 Task: Add a signature Cole Ward containing 'With thanks and best wishes, Cole Ward' to email address softage.1@softage.net and add a folder Onboarding
Action: Mouse moved to (538, 697)
Screenshot: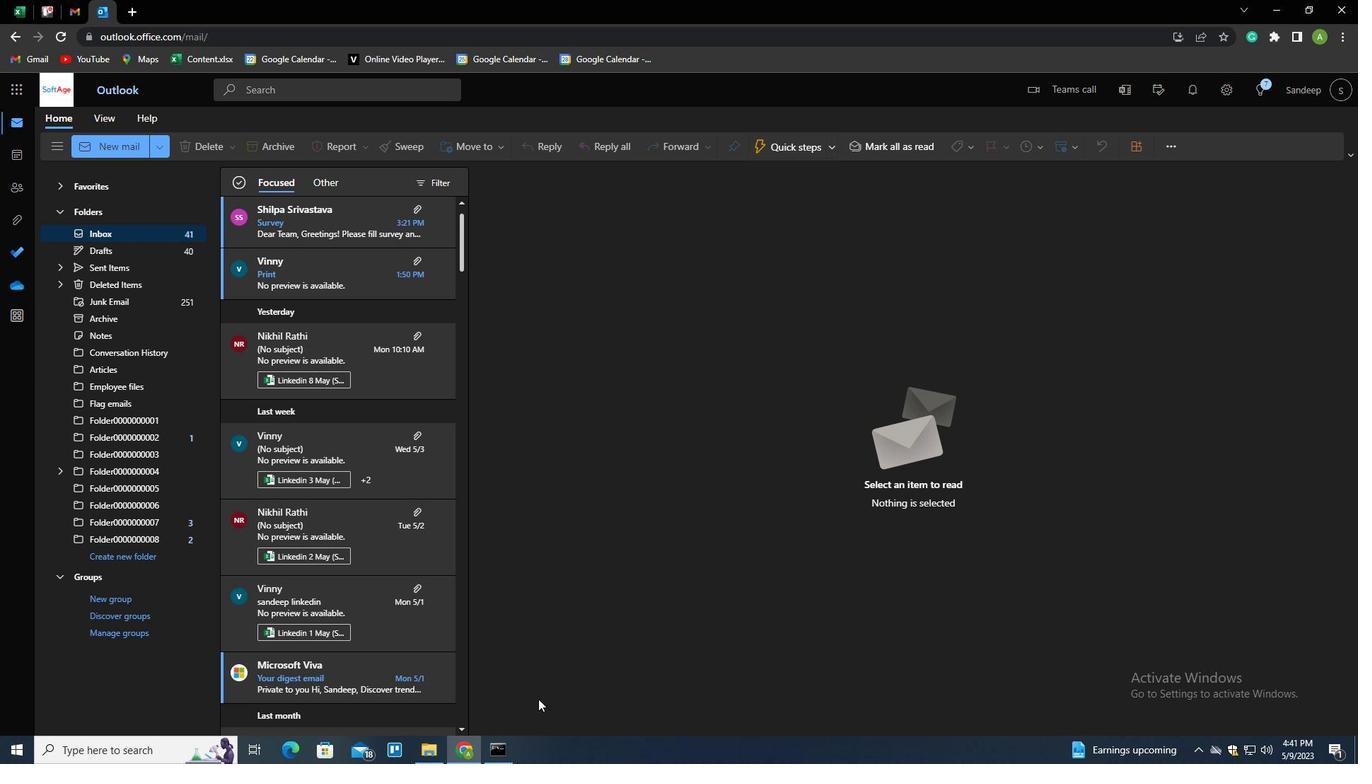 
Action: Key pressed n
Screenshot: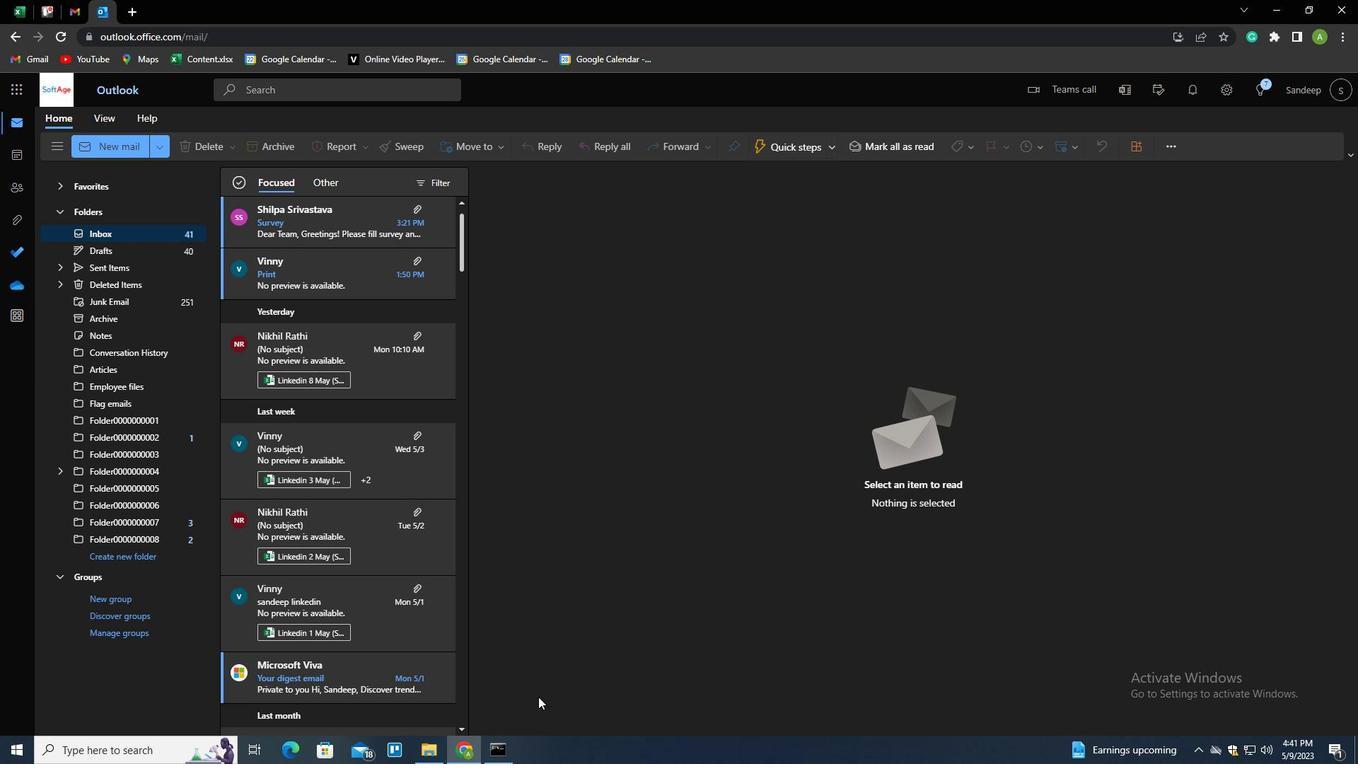 
Action: Mouse moved to (943, 147)
Screenshot: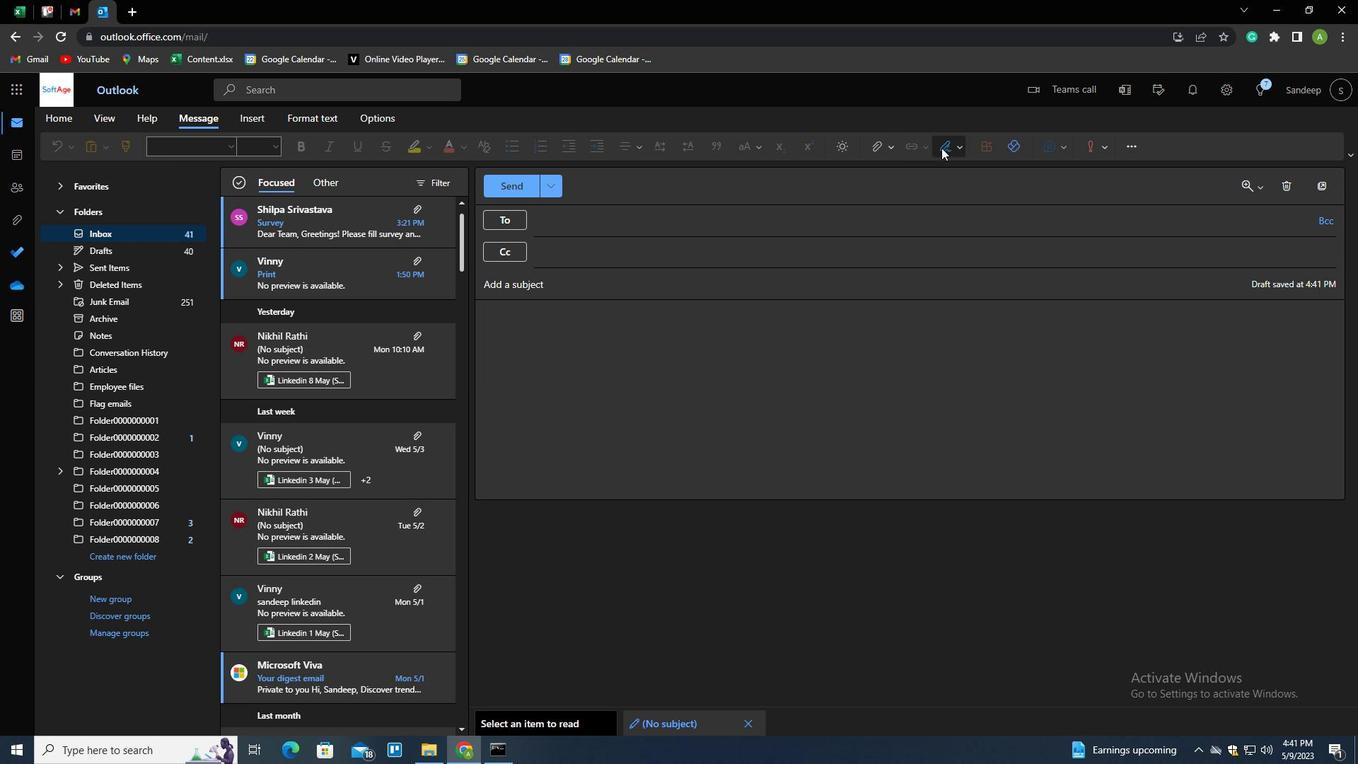 
Action: Mouse pressed left at (943, 147)
Screenshot: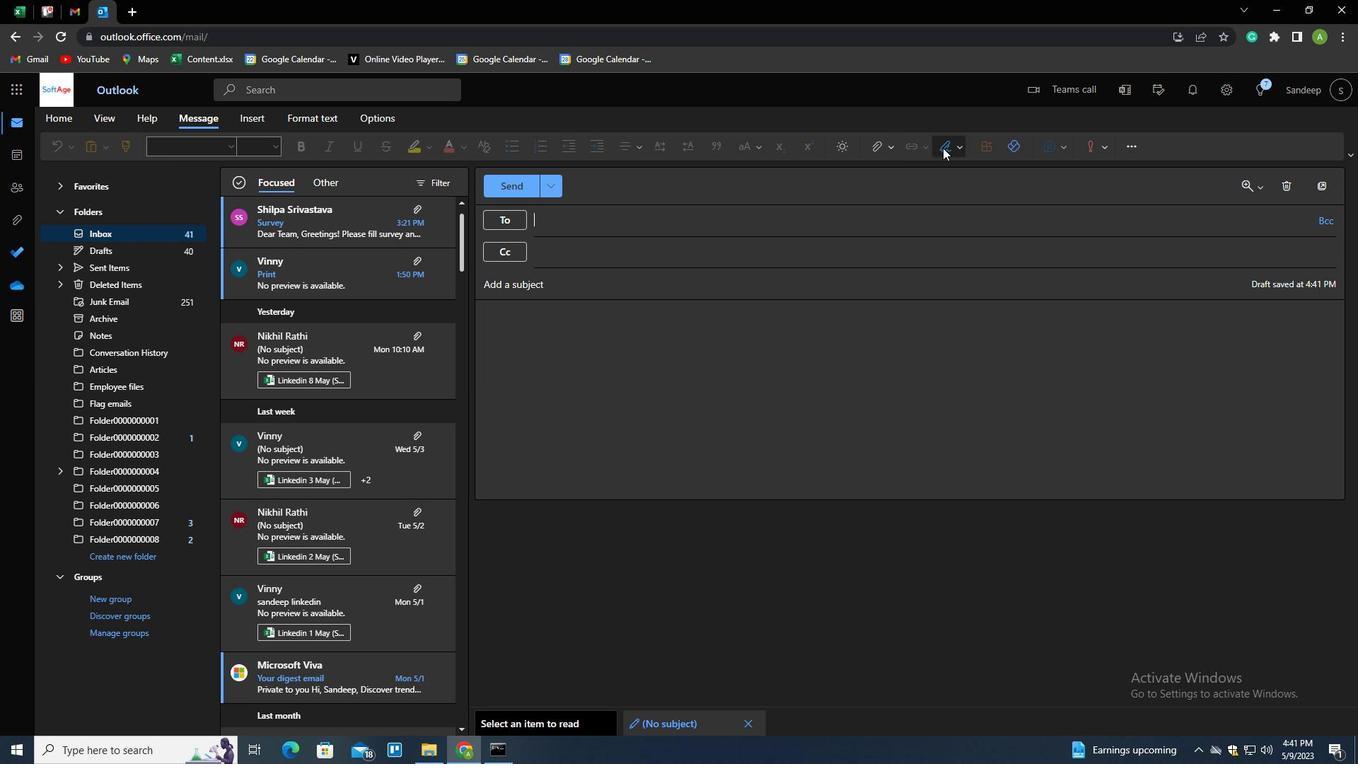 
Action: Mouse moved to (929, 174)
Screenshot: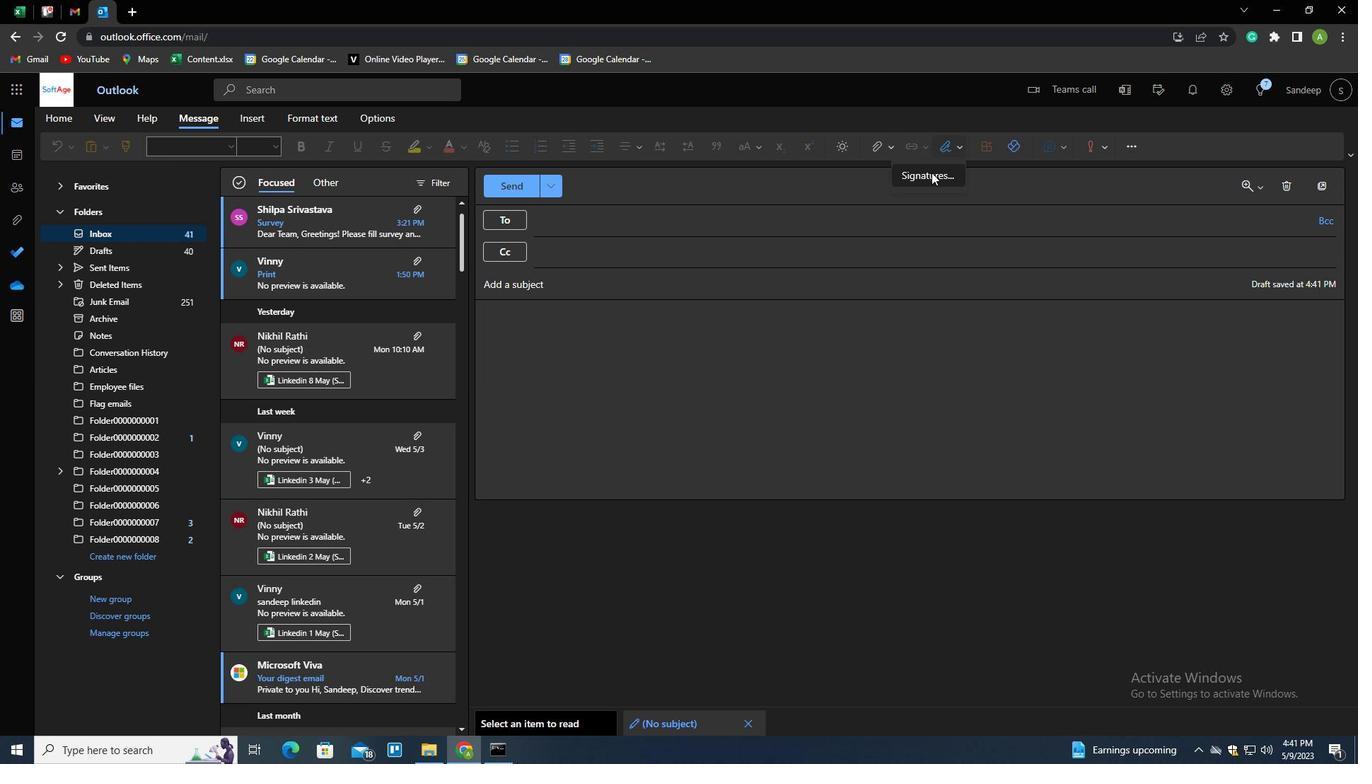 
Action: Mouse pressed left at (929, 174)
Screenshot: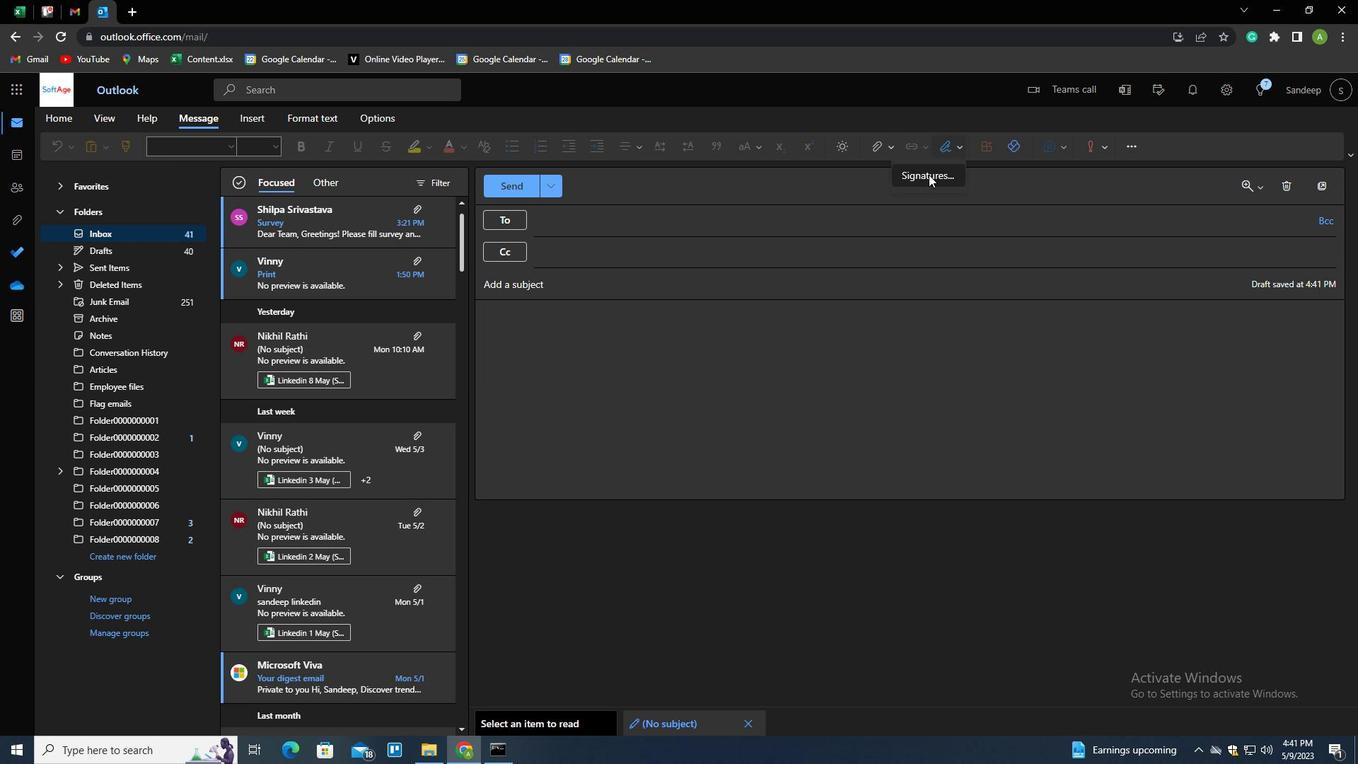 
Action: Mouse moved to (701, 266)
Screenshot: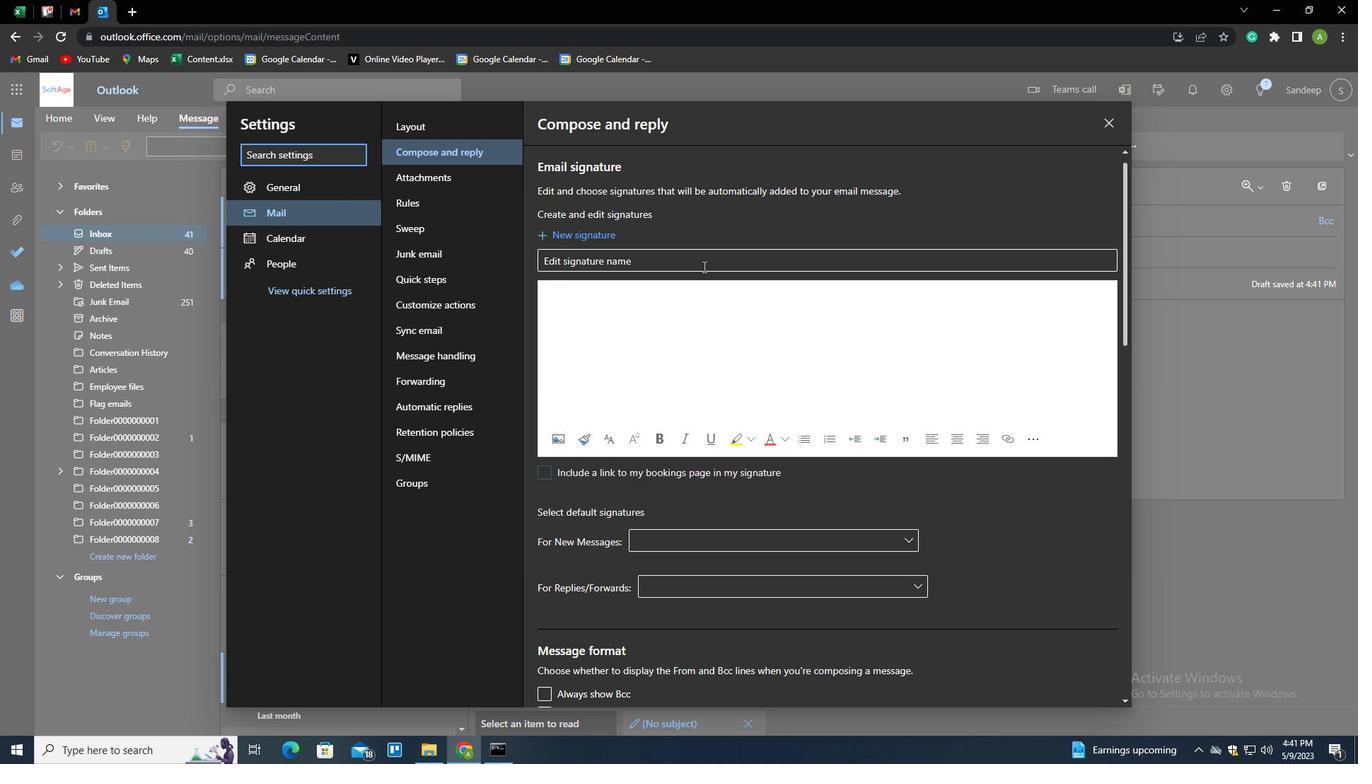 
Action: Mouse pressed left at (701, 266)
Screenshot: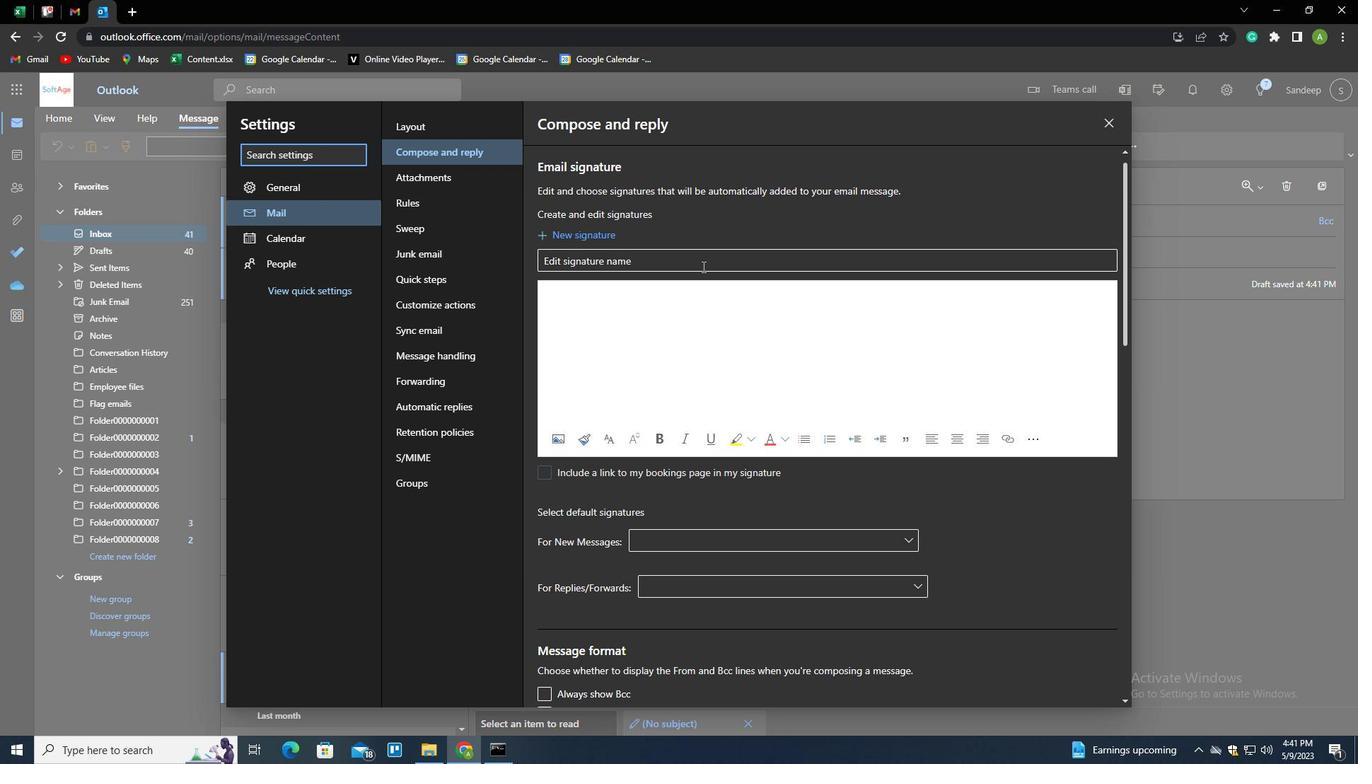 
Action: Key pressed <Key.shift><Key.shift><Key.shift><Key.shift><Key.shift><Key.shift><Key.shift><Key.shift><Key.shift><Key.shift><Key.shift><Key.shift><Key.shift><Key.shift><Key.shift><Key.shift><Key.shift><Key.shift><Key.shift><Key.shift><Key.shift><Key.shift>COLE<Key.space><Key.shift>WARD<Key.tab><Key.shift_r><Key.enter><Key.enter><Key.enter><Key.enter><Key.enter><Key.shift>WIRH<Key.backspace><Key.backspace>TH<Key.space><Key.shift>THANKS<Key.space>AND<Key.space>BEST<Key.space>WISHER<Key.backspace>S<Key.shift_r><Key.enter><Key.shift>COLE<Key.space><Key.shift><Key.shift><Key.shift><Key.shift>WARD
Screenshot: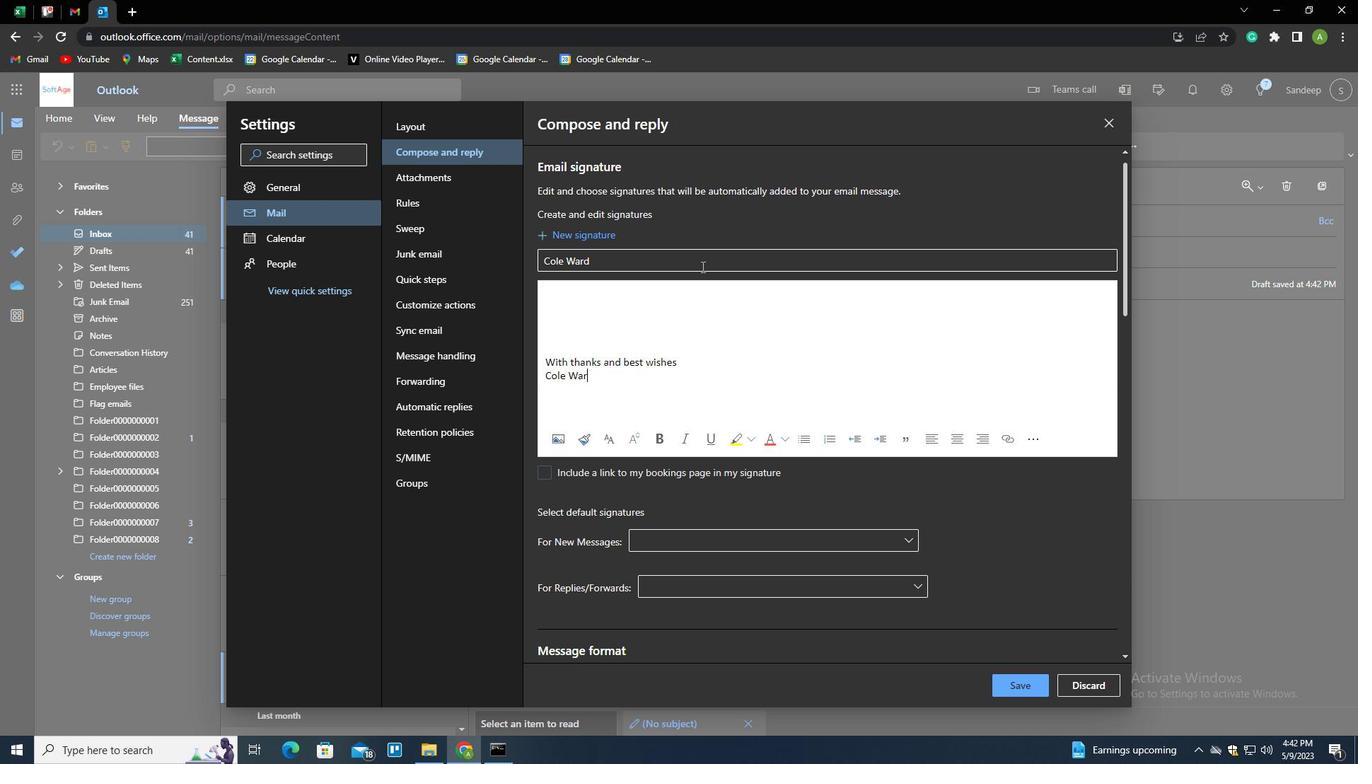 
Action: Mouse moved to (1019, 689)
Screenshot: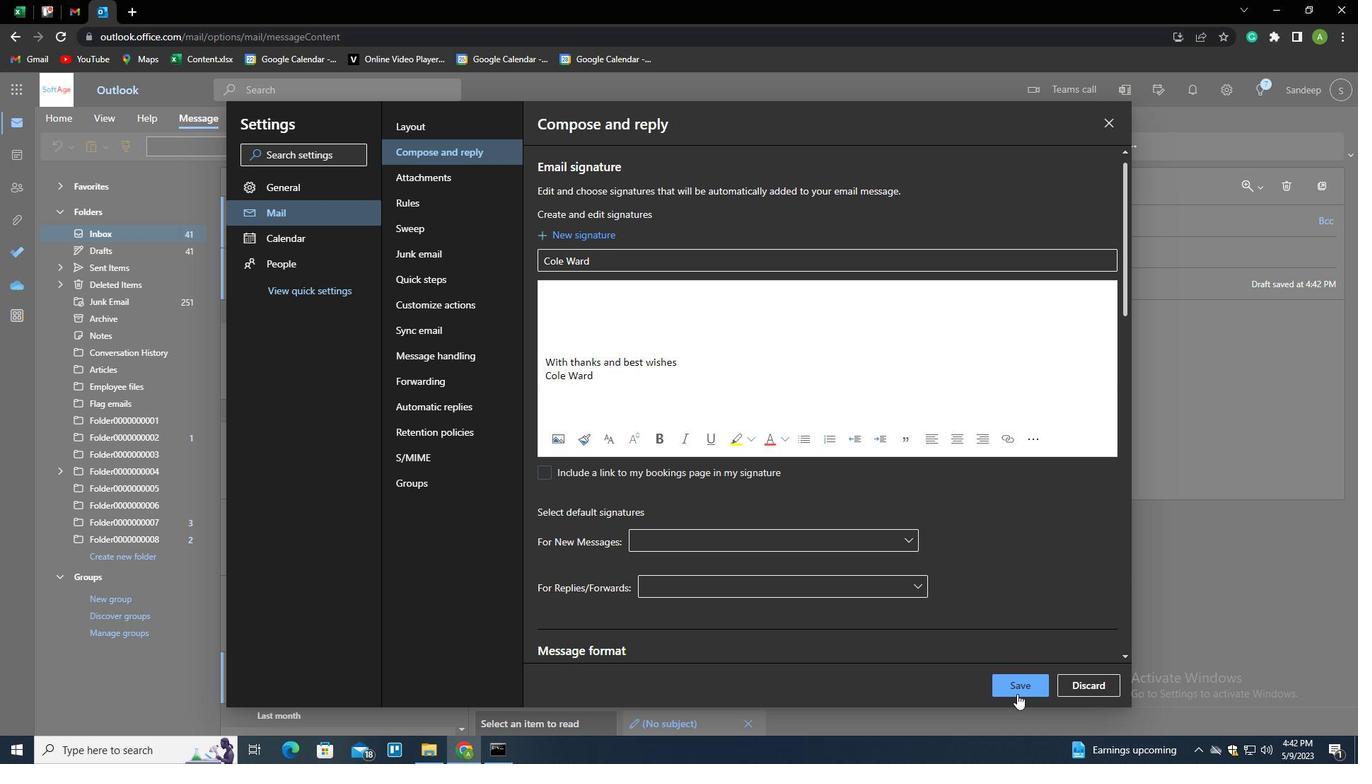 
Action: Mouse pressed left at (1019, 689)
Screenshot: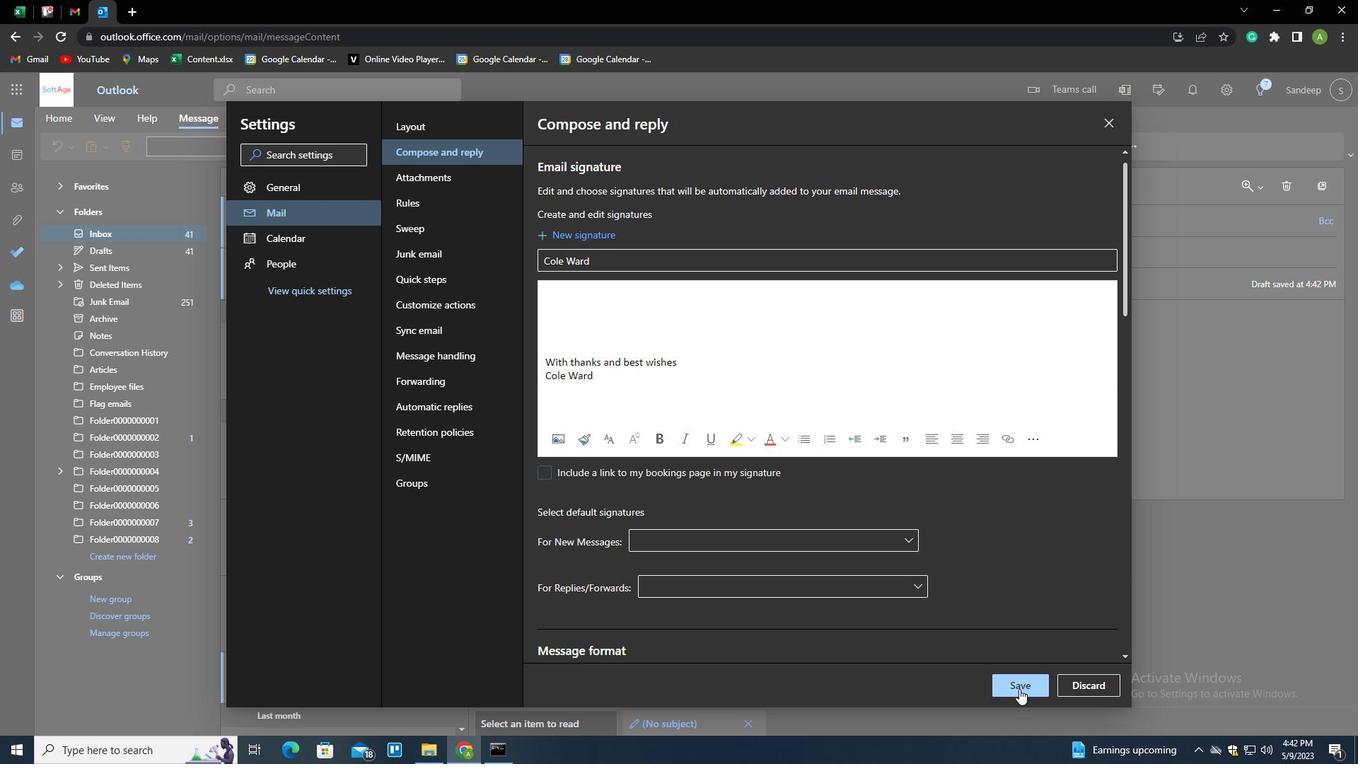 
Action: Mouse moved to (1189, 432)
Screenshot: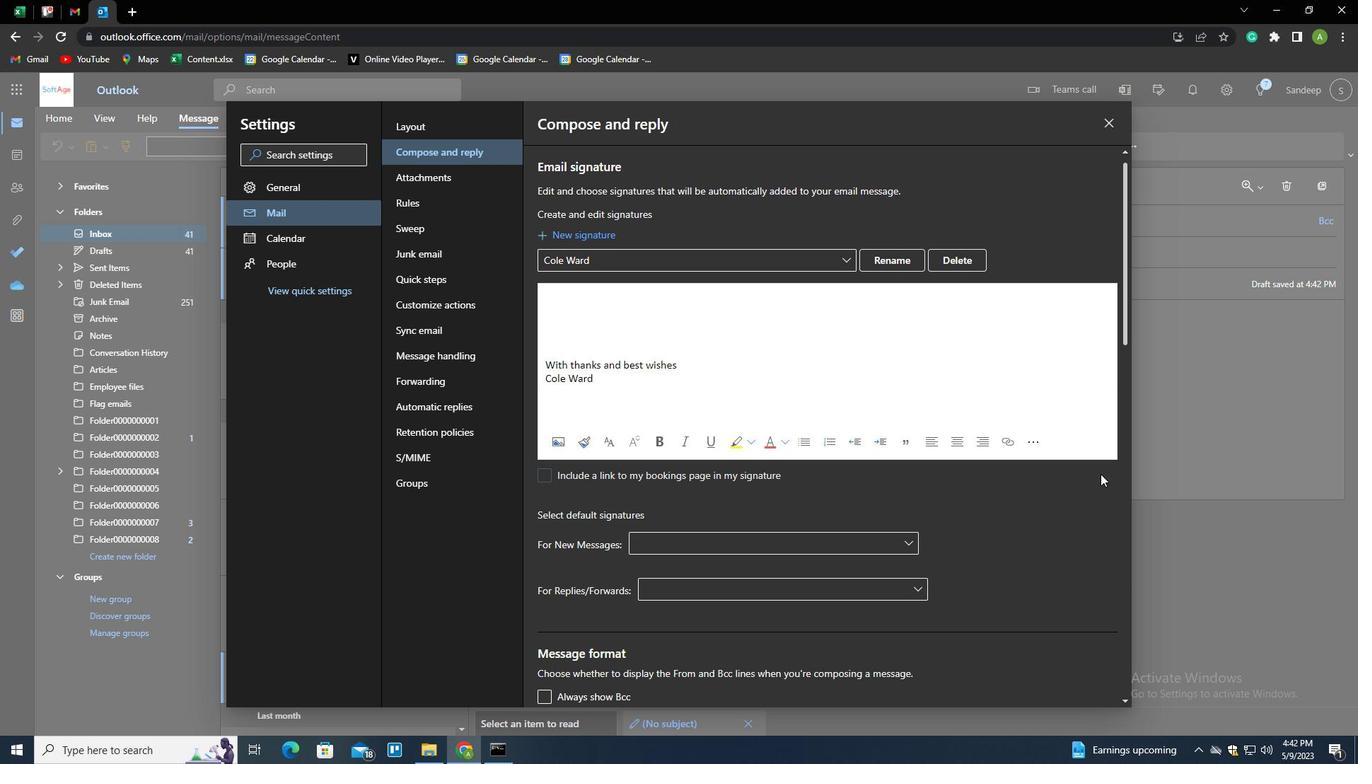 
Action: Mouse pressed left at (1189, 432)
Screenshot: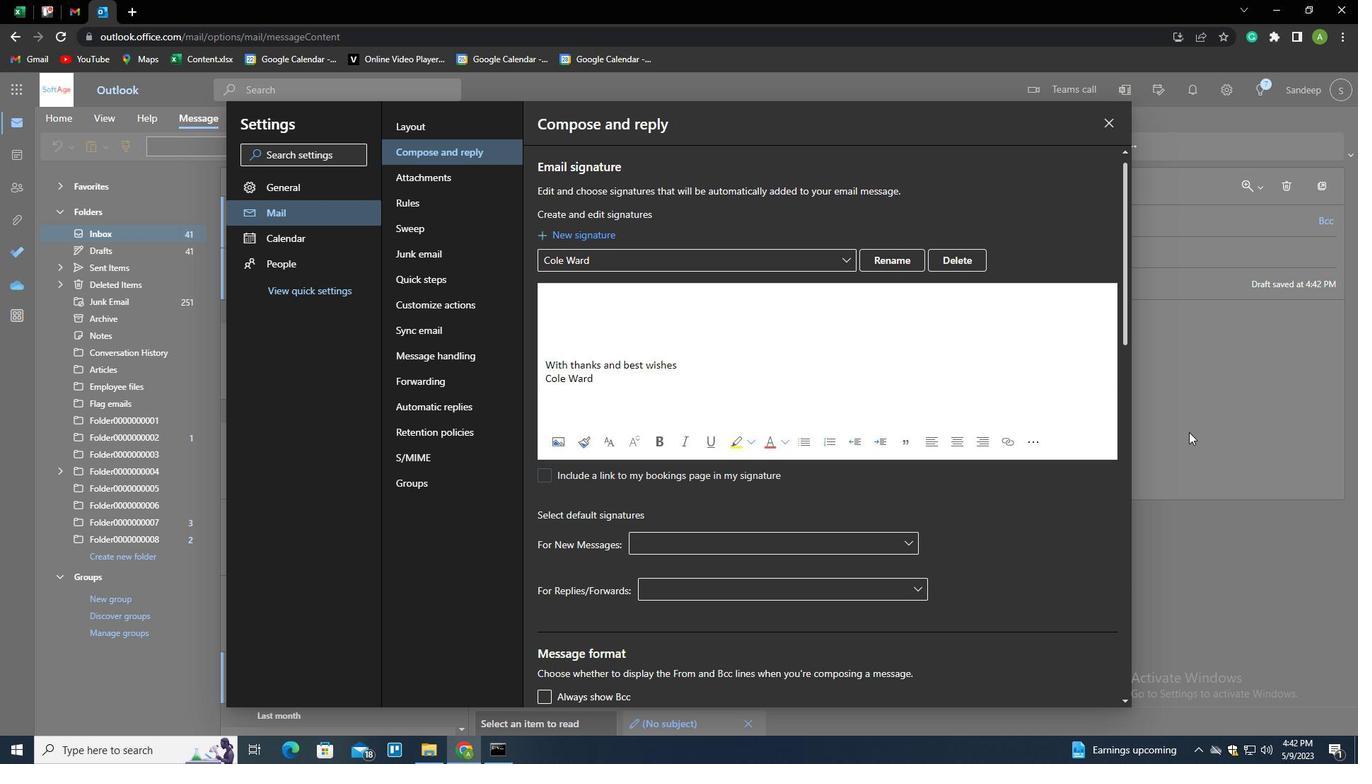 
Action: Mouse moved to (950, 142)
Screenshot: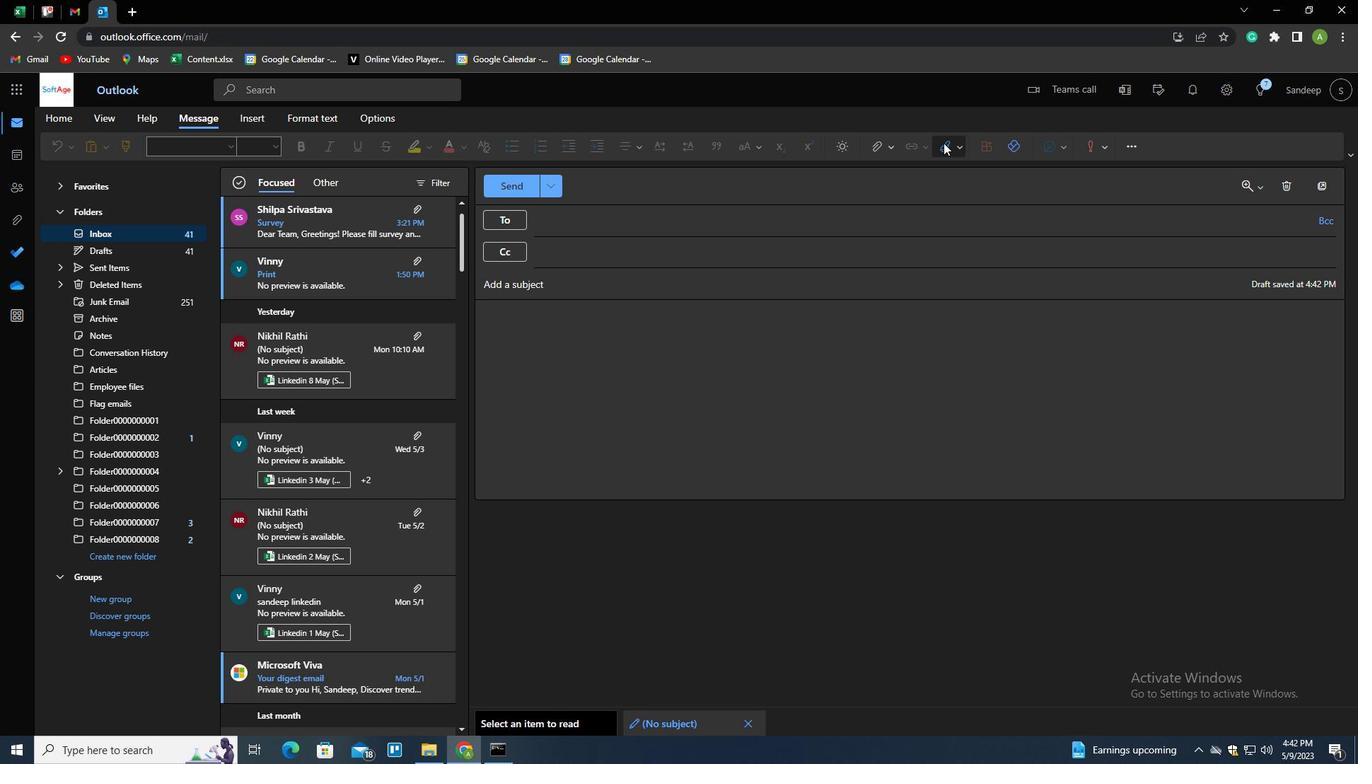 
Action: Mouse pressed left at (950, 142)
Screenshot: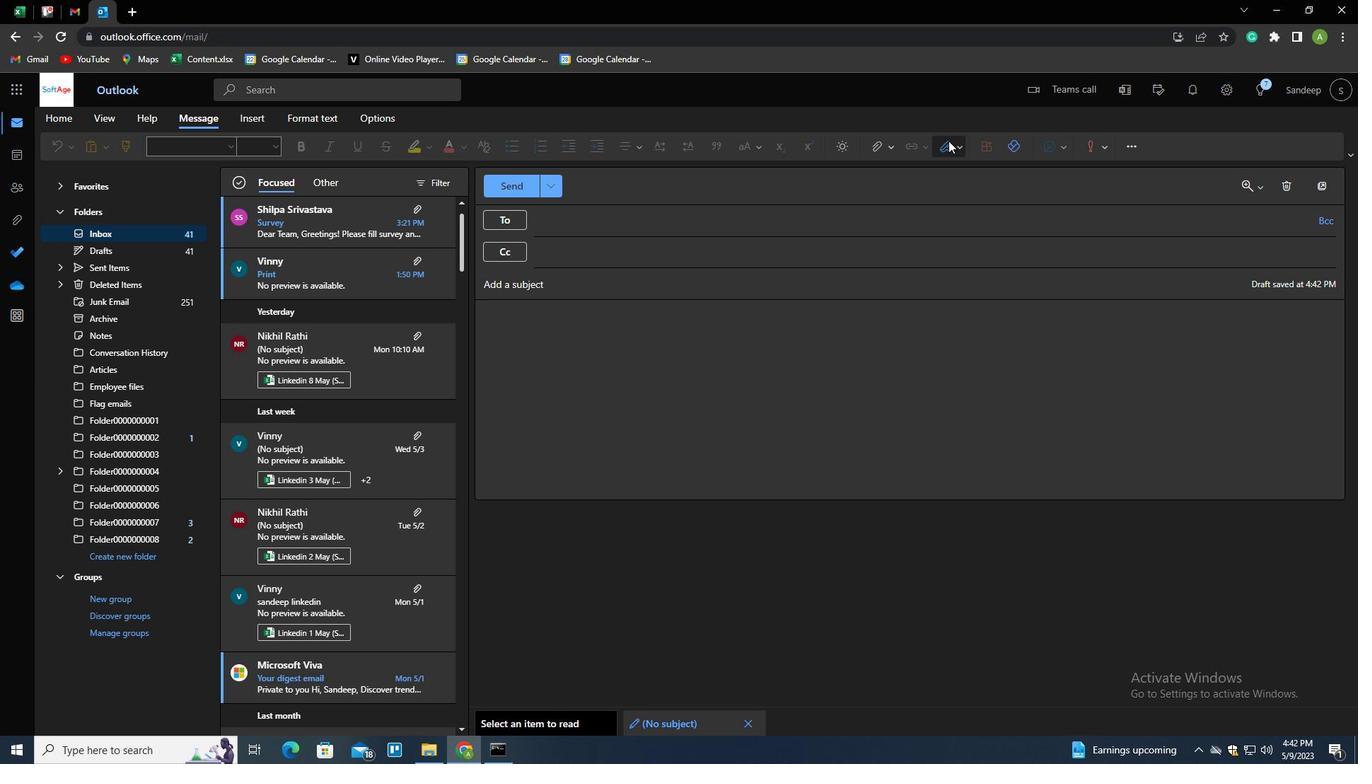 
Action: Mouse moved to (942, 167)
Screenshot: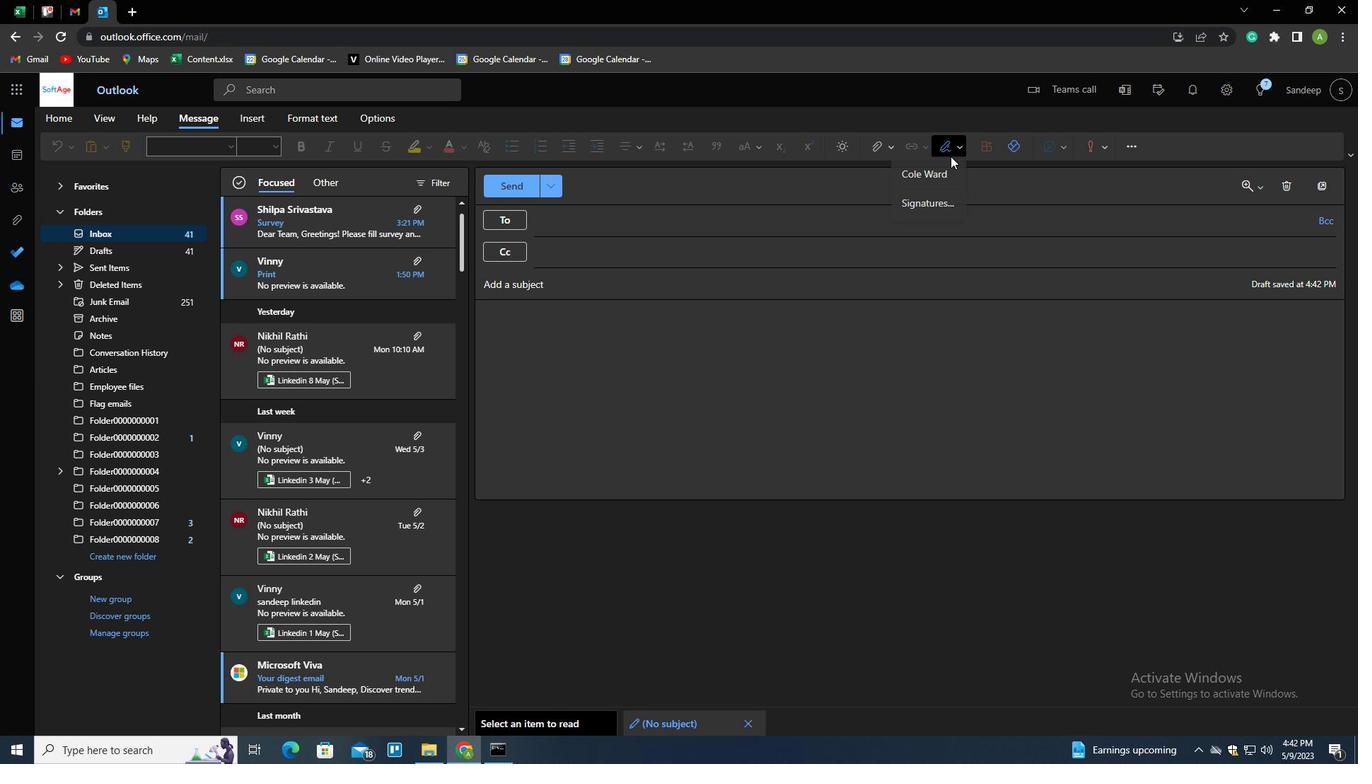 
Action: Mouse pressed left at (942, 167)
Screenshot: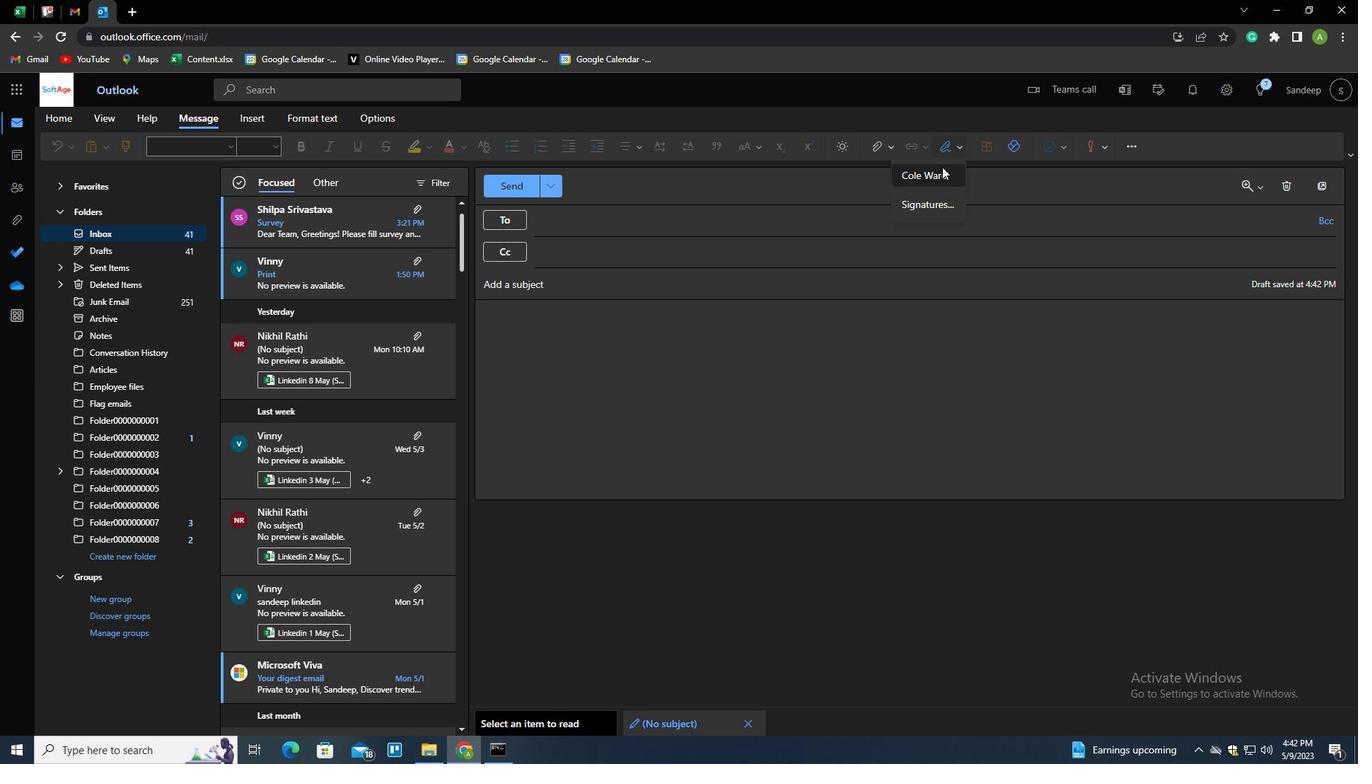 
Action: Mouse moved to (633, 227)
Screenshot: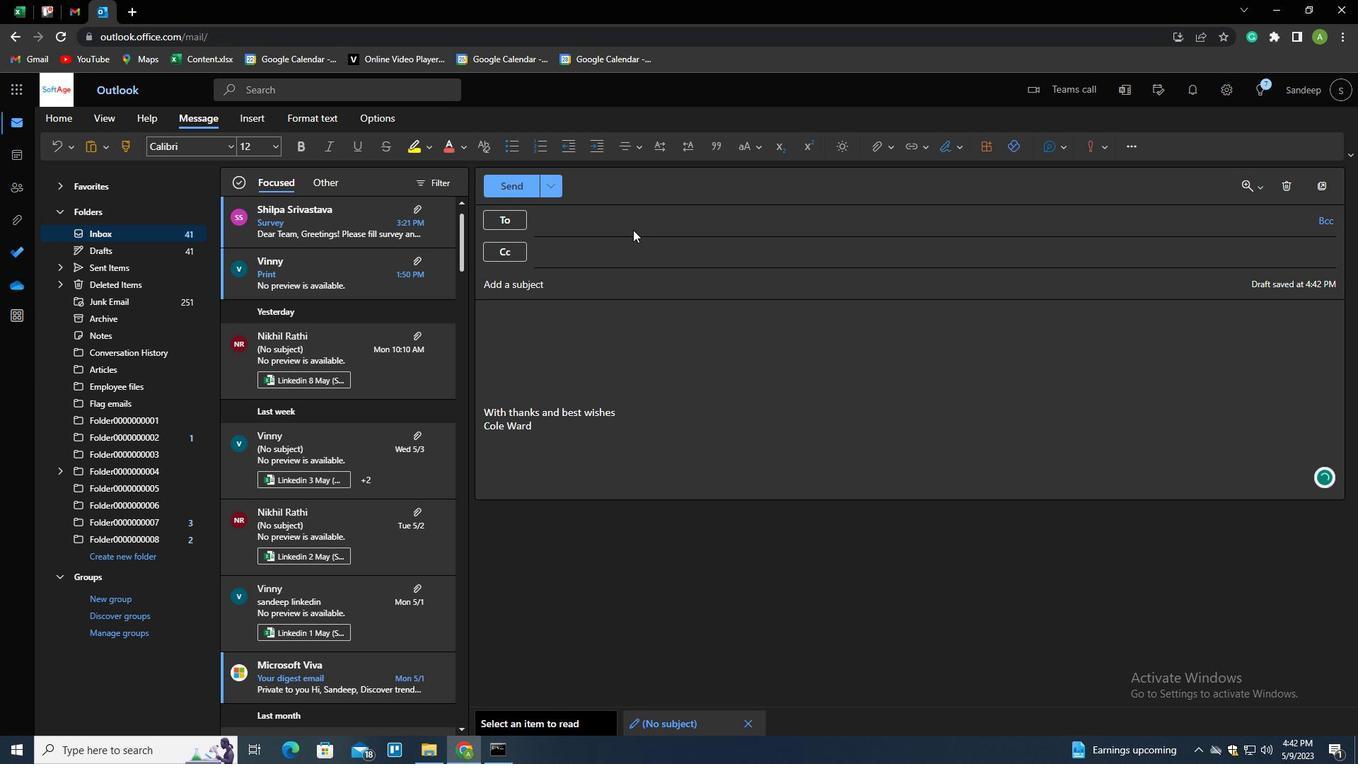 
Action: Mouse pressed left at (633, 227)
Screenshot: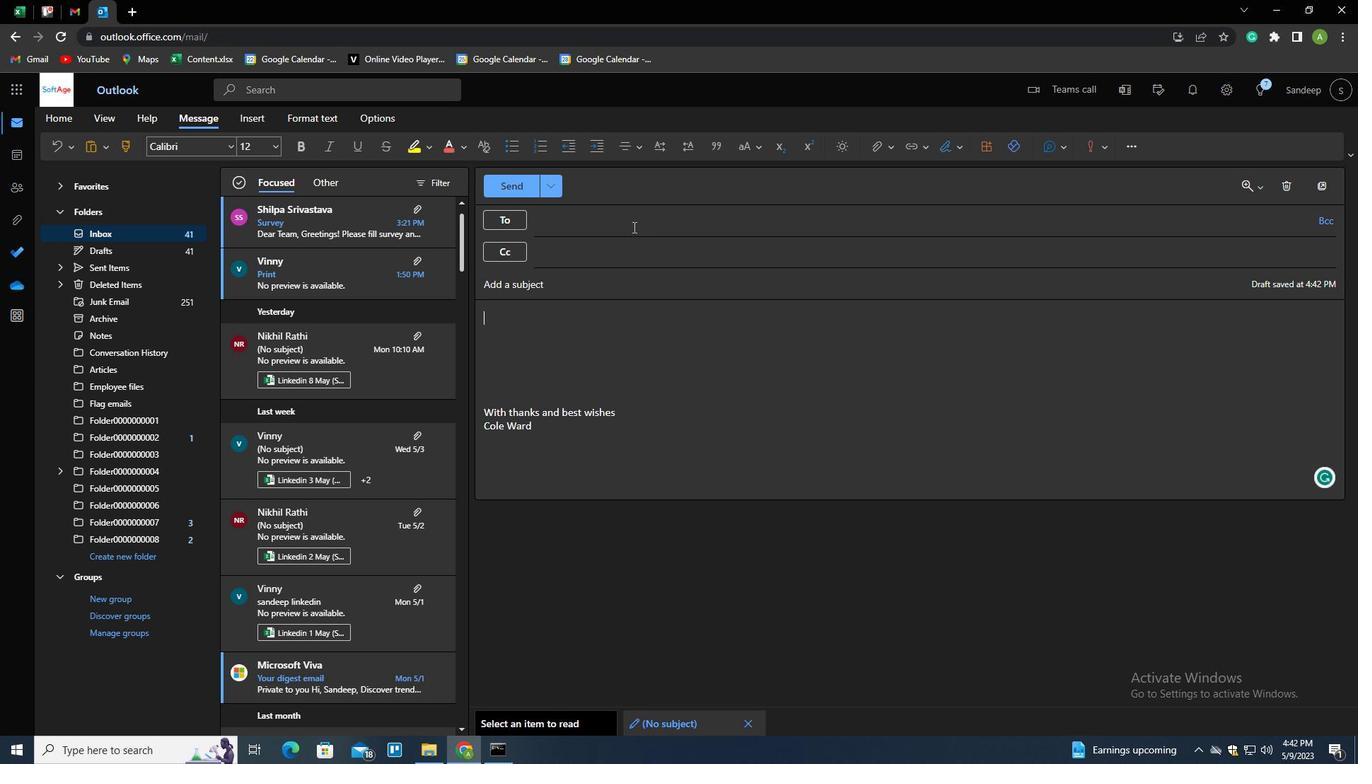 
Action: Key pressed SOFTAGE.1<Key.shift>@SOFTAGE.NET
Screenshot: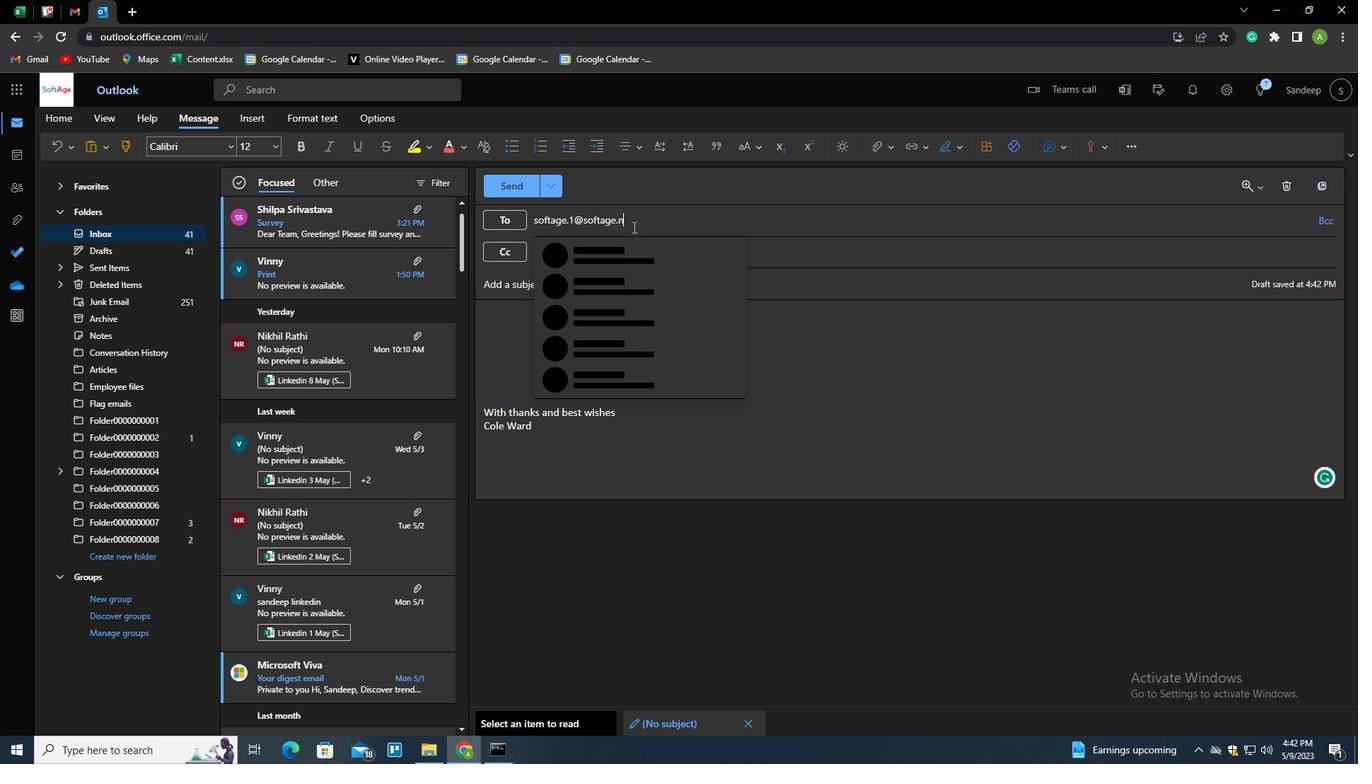 
Action: Mouse moved to (633, 246)
Screenshot: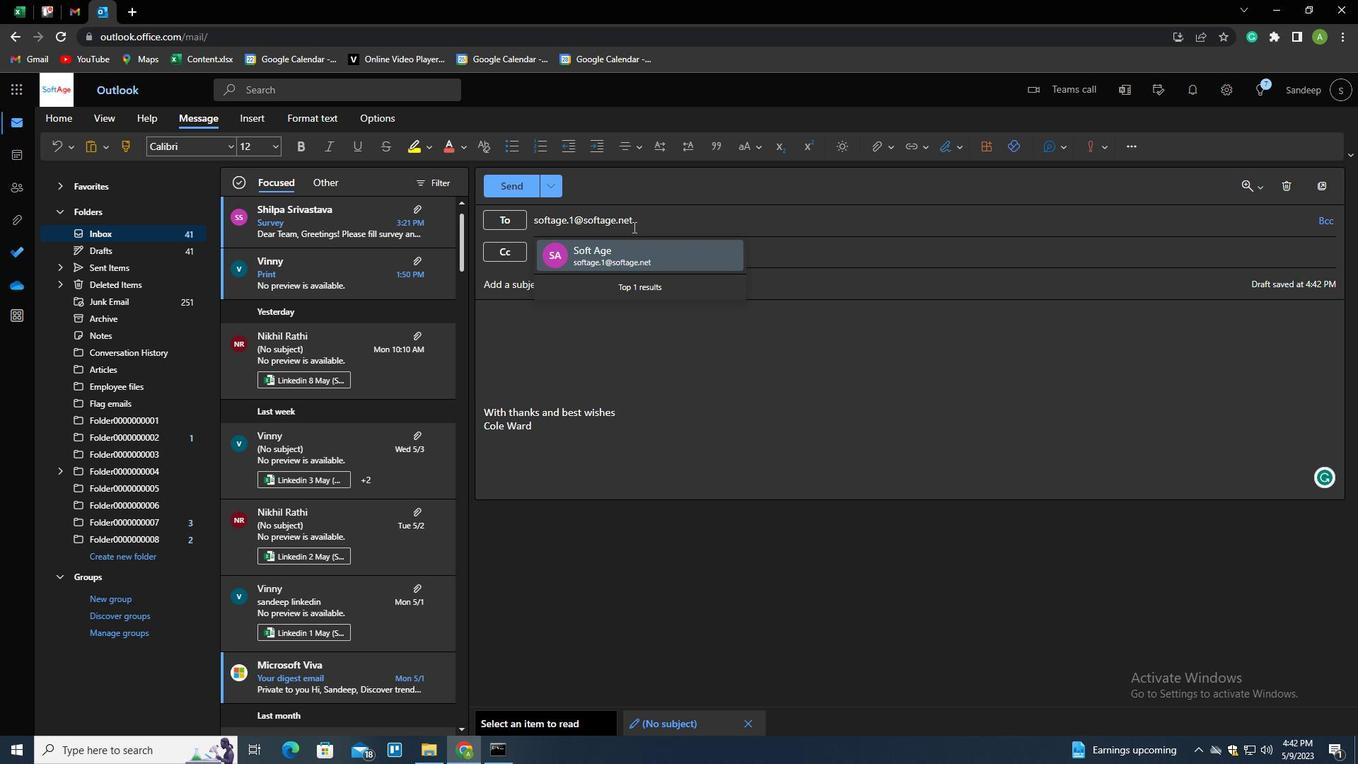 
Action: Mouse pressed left at (633, 246)
Screenshot: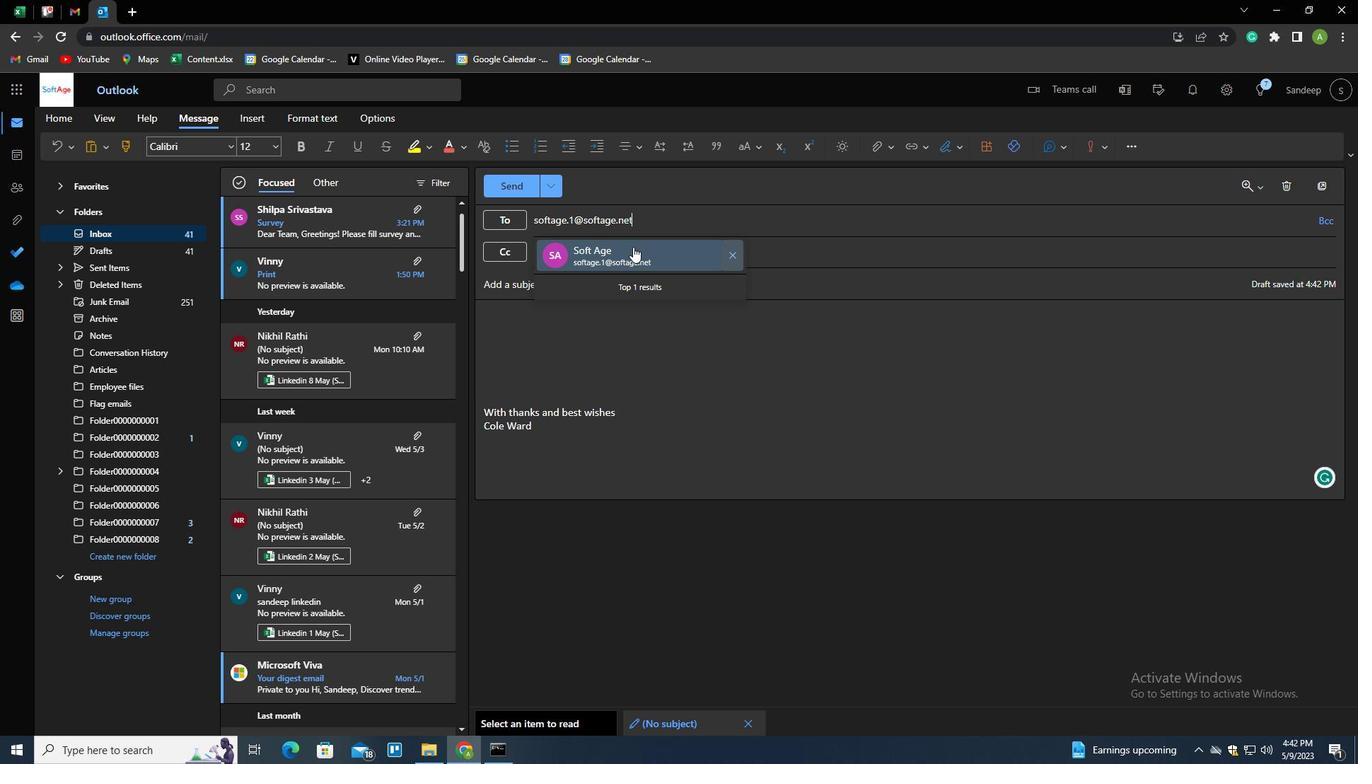 
Action: Mouse moved to (115, 561)
Screenshot: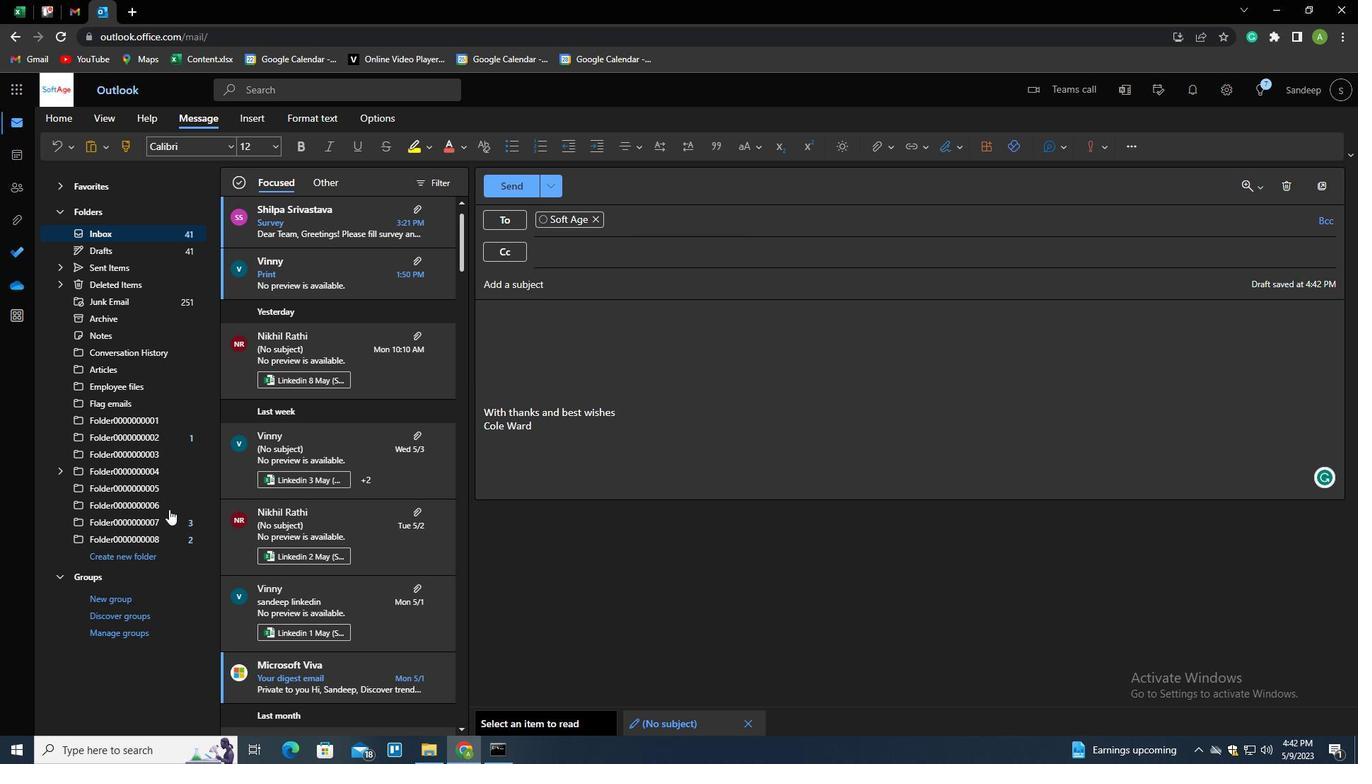 
Action: Mouse pressed left at (115, 561)
Screenshot: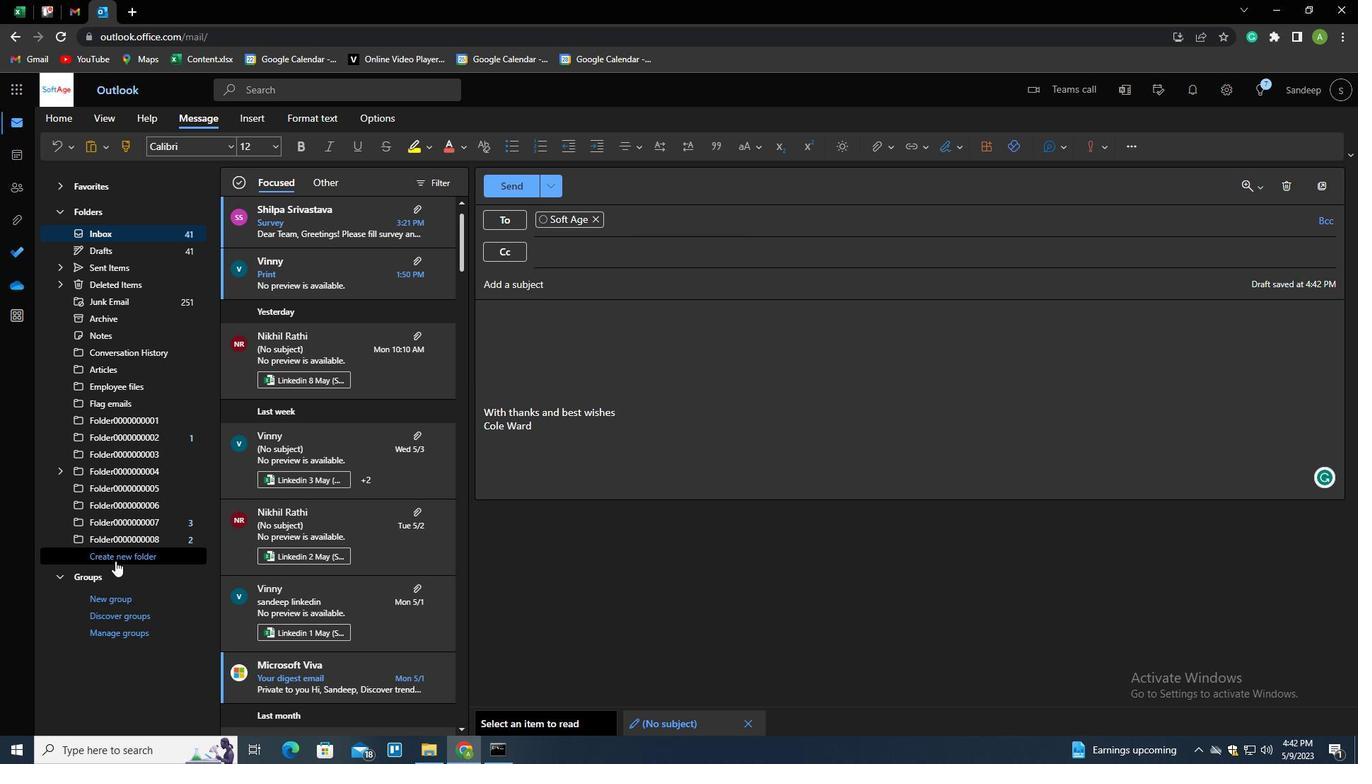 
Action: Mouse moved to (116, 561)
Screenshot: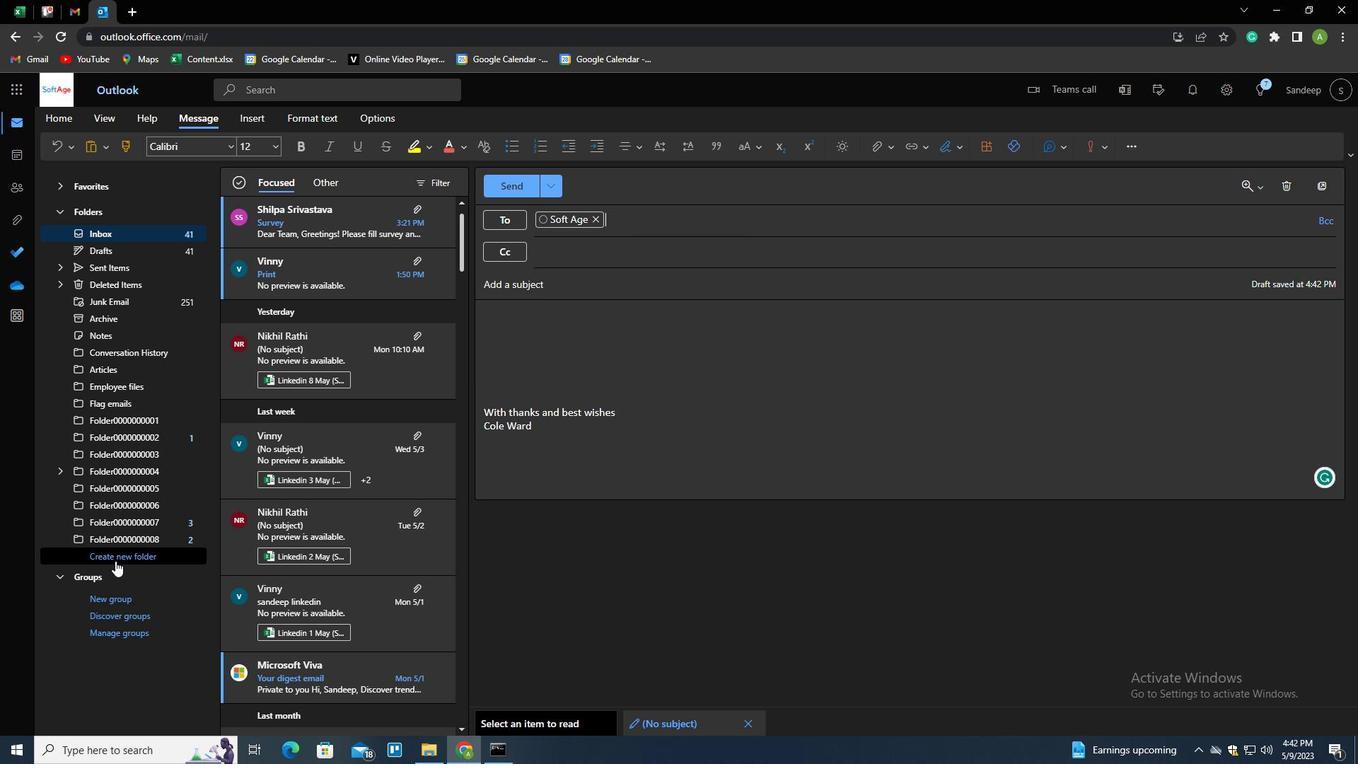 
Action: Key pressed <Key.shift>ONBOARDING<Key.enter>
Screenshot: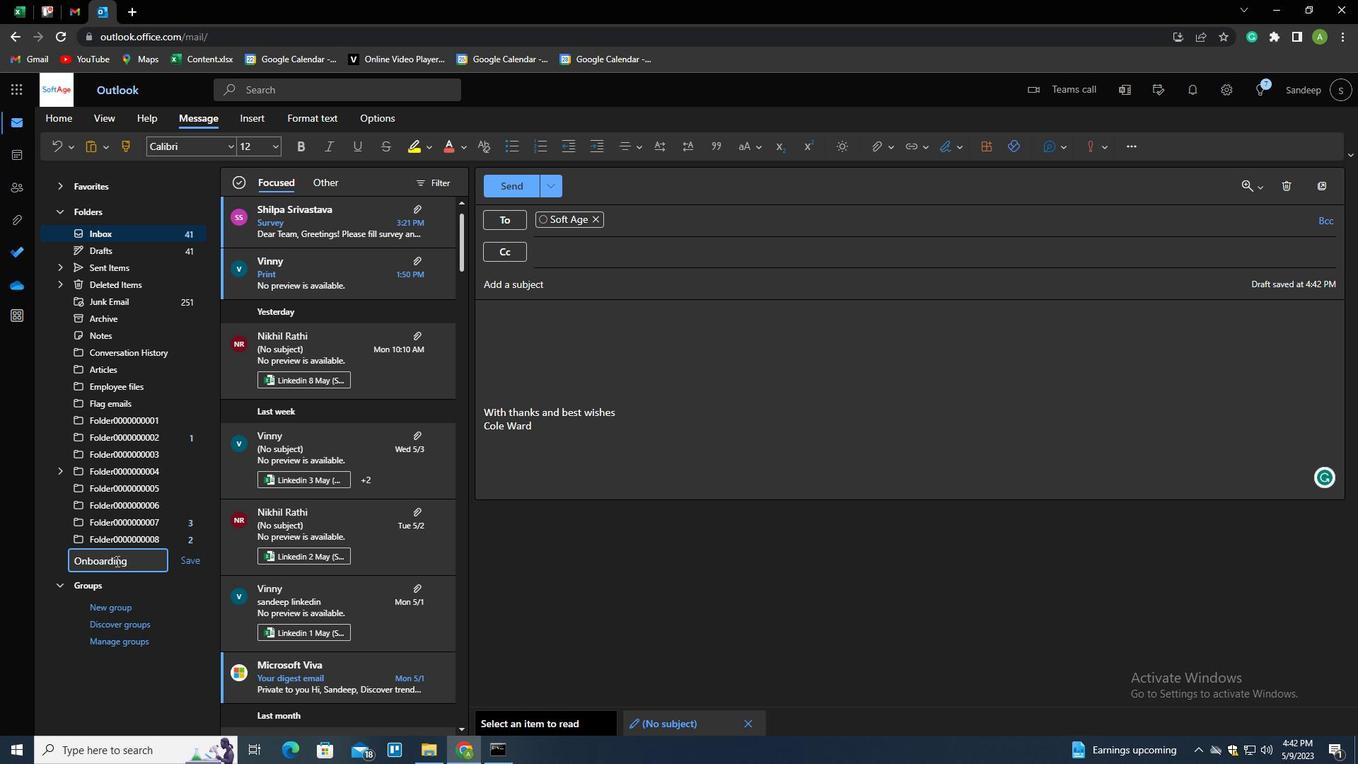 
